 Task: Select the margins with minimum.
Action: Mouse moved to (59, 96)
Screenshot: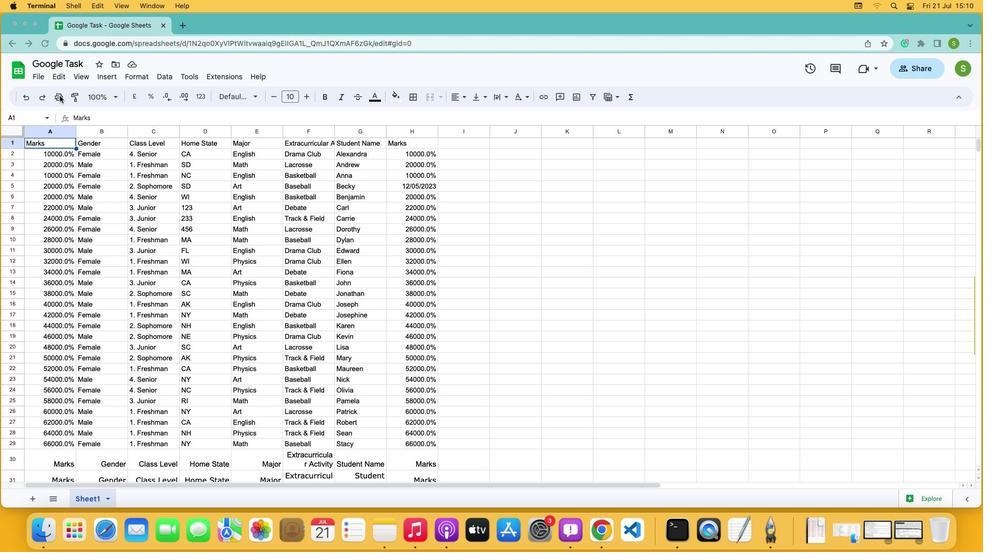 
Action: Mouse pressed left at (59, 96)
Screenshot: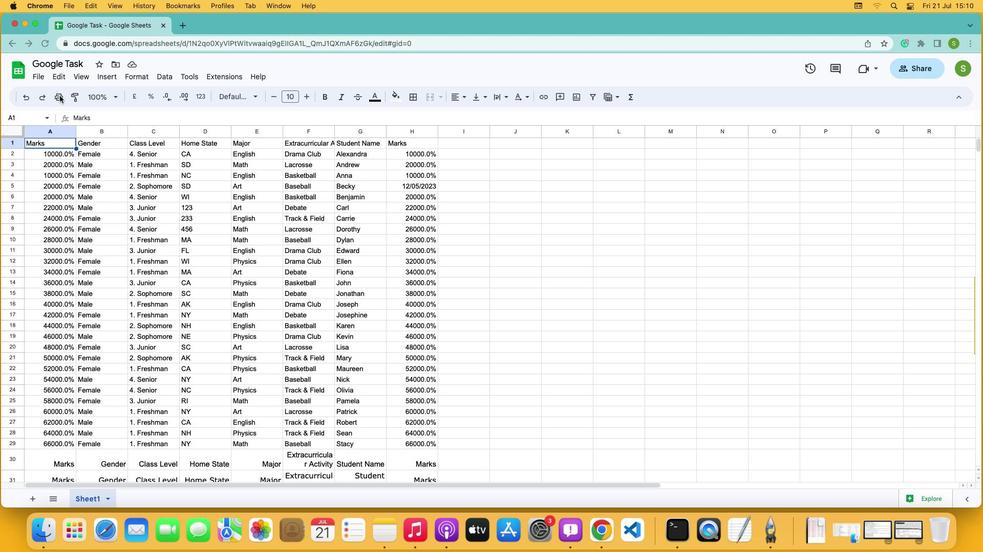 
Action: Mouse moved to (59, 99)
Screenshot: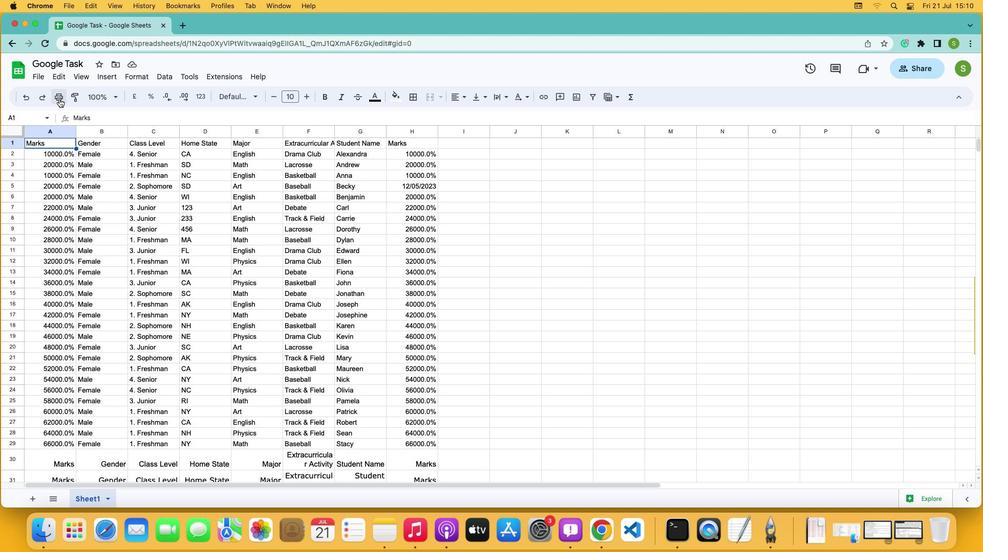 
Action: Mouse pressed left at (59, 99)
Screenshot: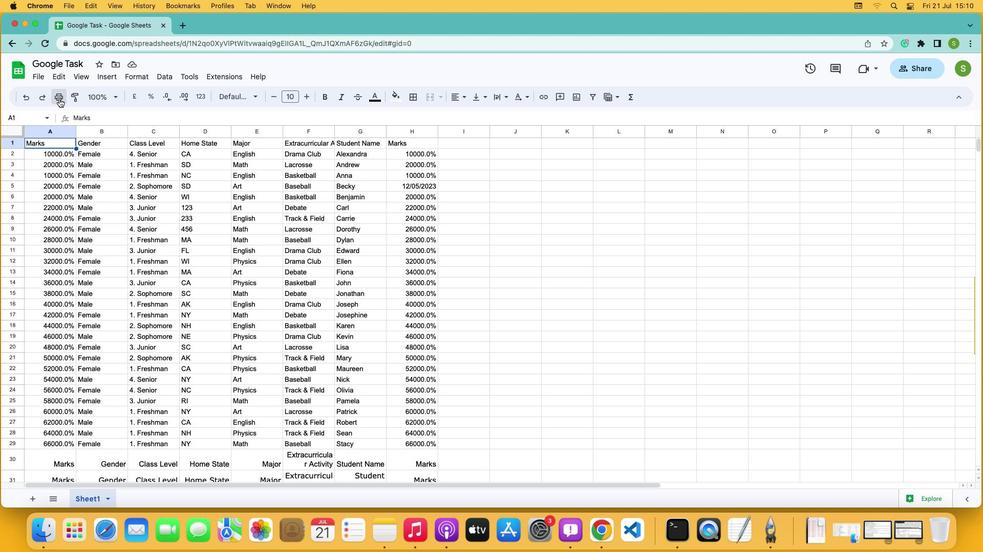 
Action: Mouse moved to (953, 69)
Screenshot: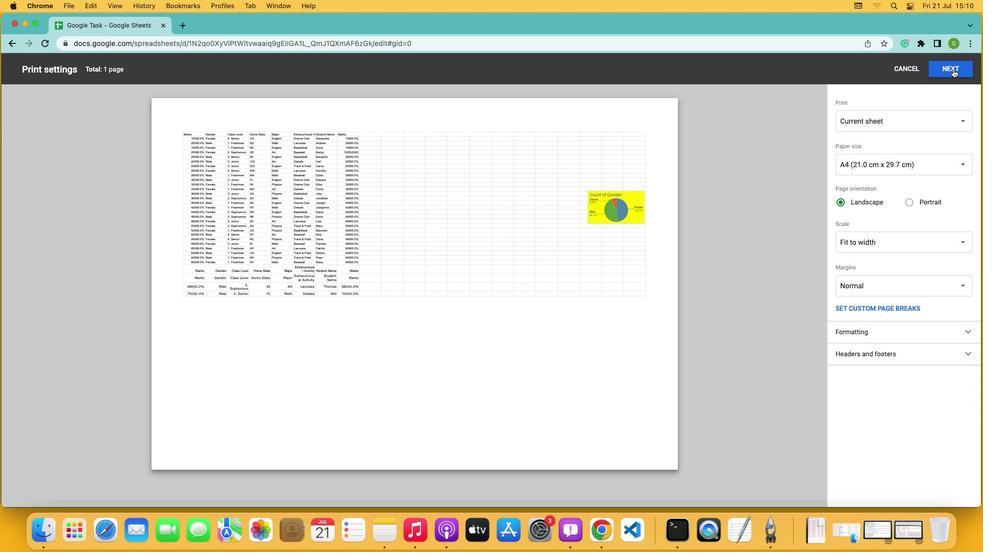
Action: Mouse pressed left at (953, 69)
Screenshot: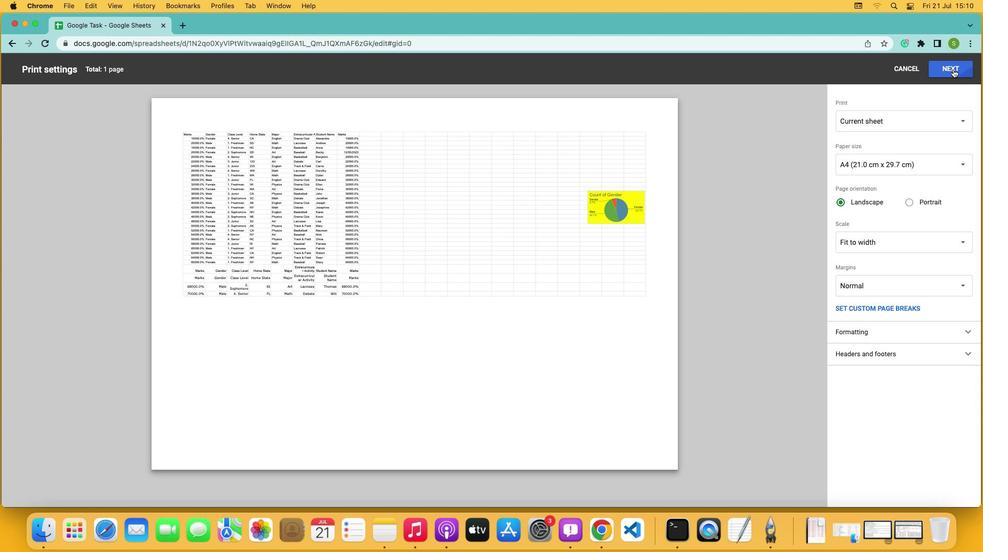 
Action: Mouse moved to (751, 176)
Screenshot: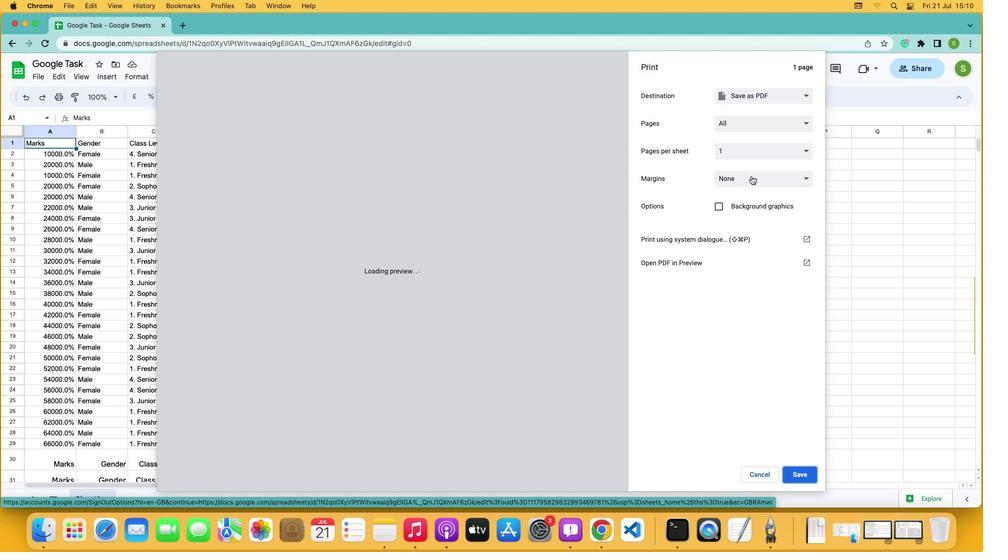 
Action: Mouse pressed left at (751, 176)
Screenshot: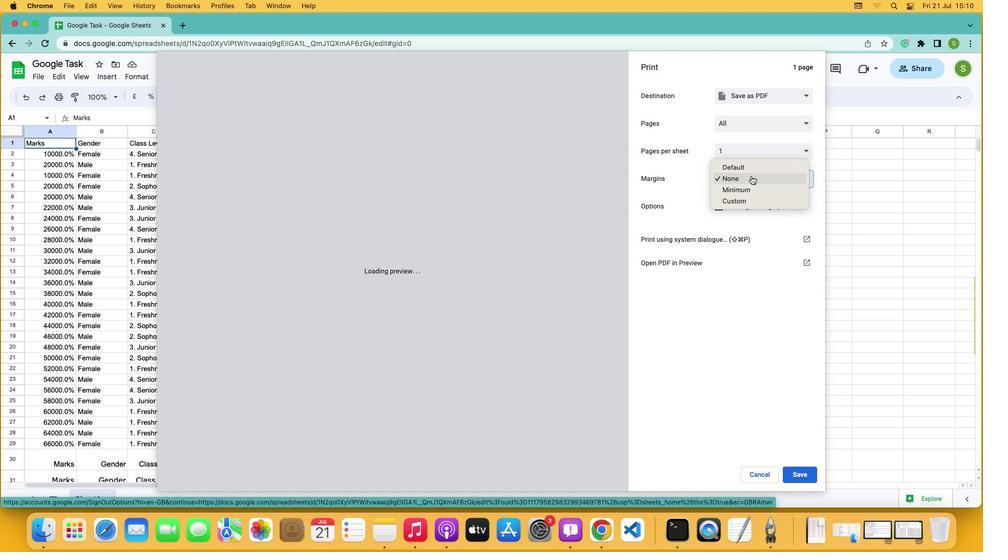 
Action: Mouse moved to (746, 190)
Screenshot: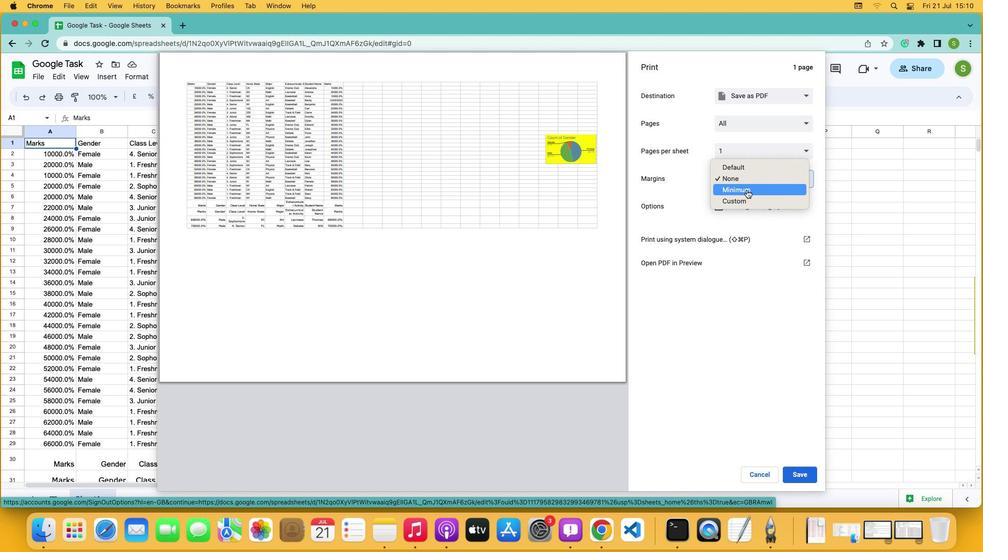 
Action: Mouse pressed left at (746, 190)
Screenshot: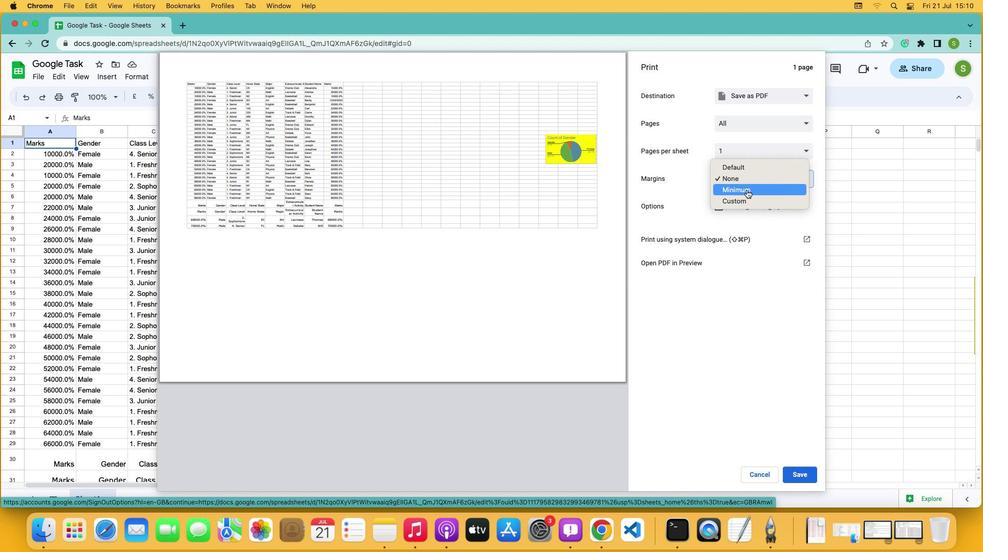 
Action: Mouse moved to (746, 191)
Screenshot: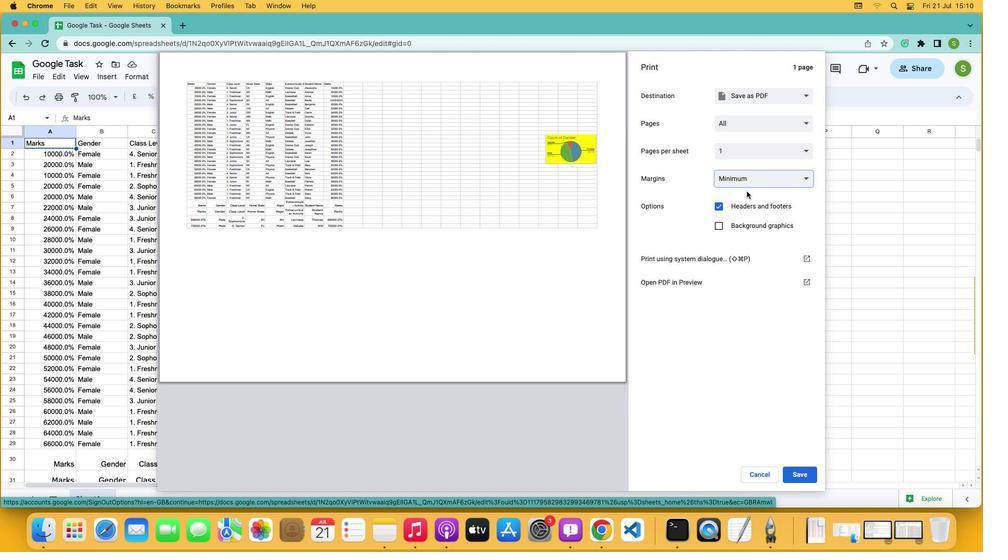 
